 Task: Create a section Burnout Burner and in the section, add a milestone Machine Learning Implementation in the project AgileFlow
Action: Mouse moved to (67, 415)
Screenshot: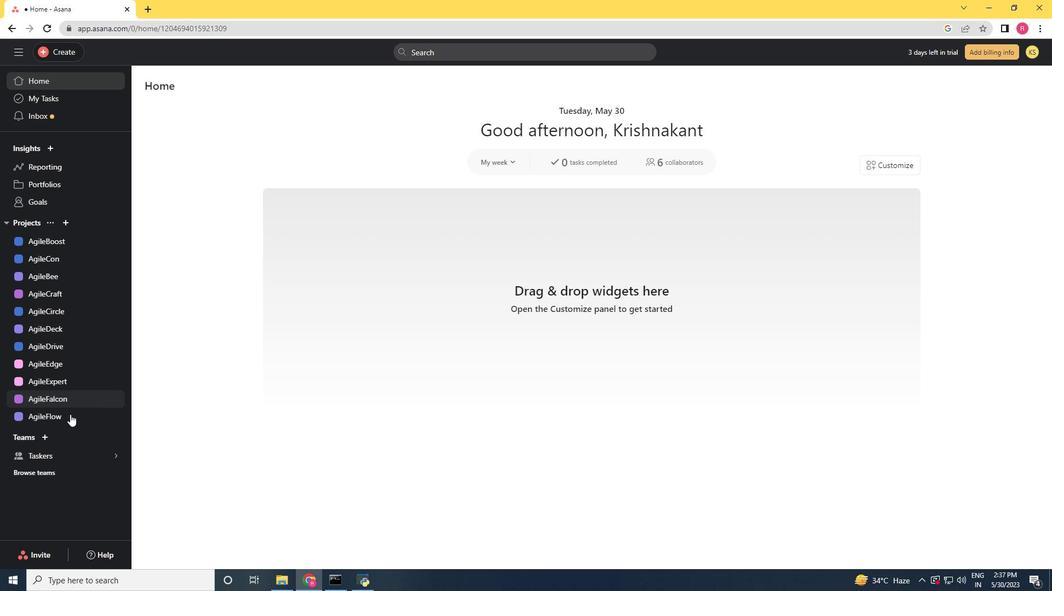 
Action: Mouse pressed left at (67, 415)
Screenshot: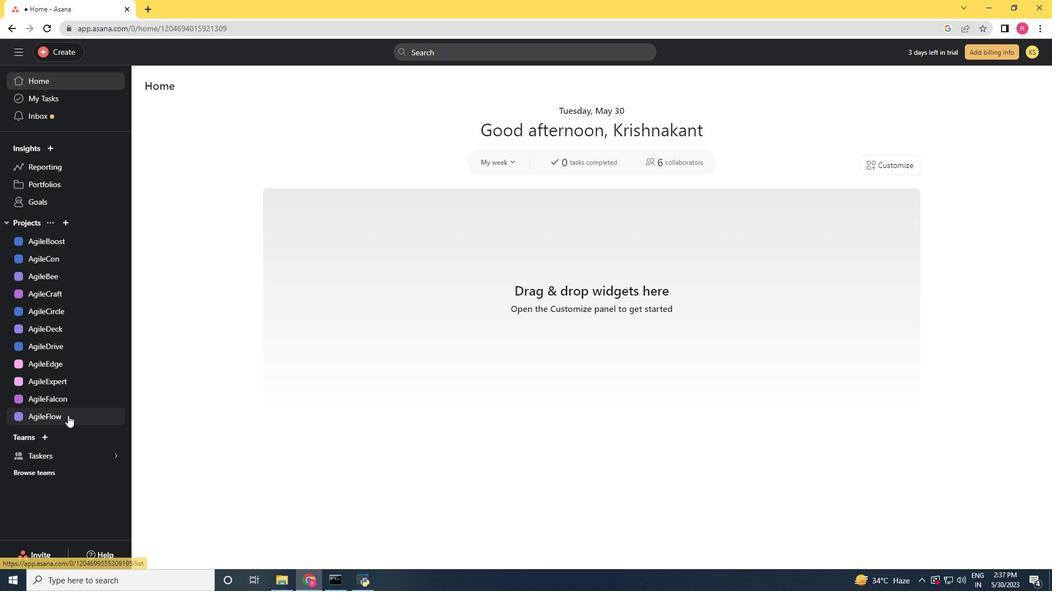 
Action: Mouse moved to (328, 483)
Screenshot: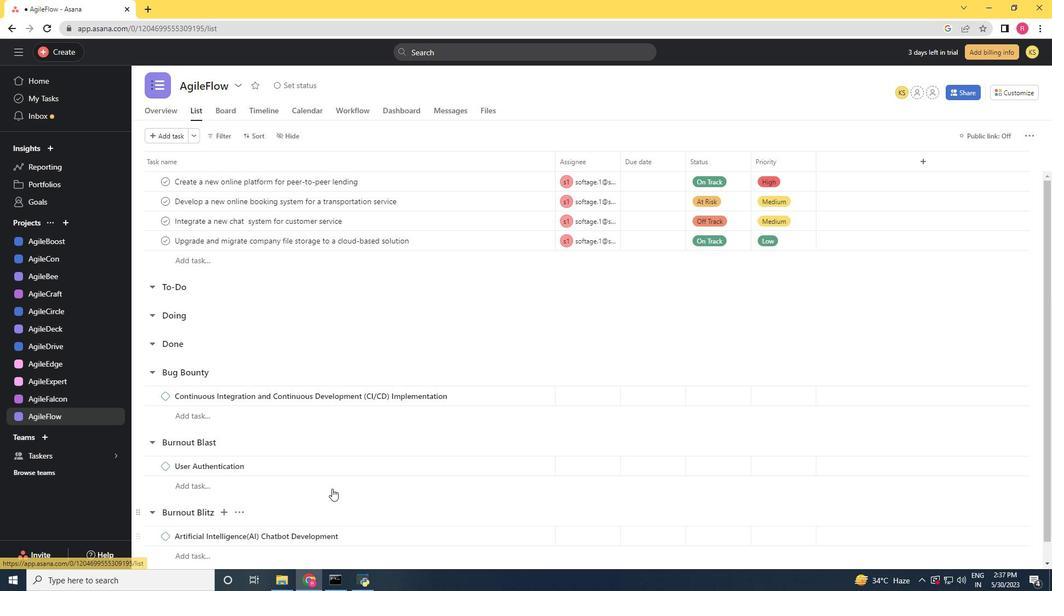 
Action: Mouse scrolled (328, 483) with delta (0, 0)
Screenshot: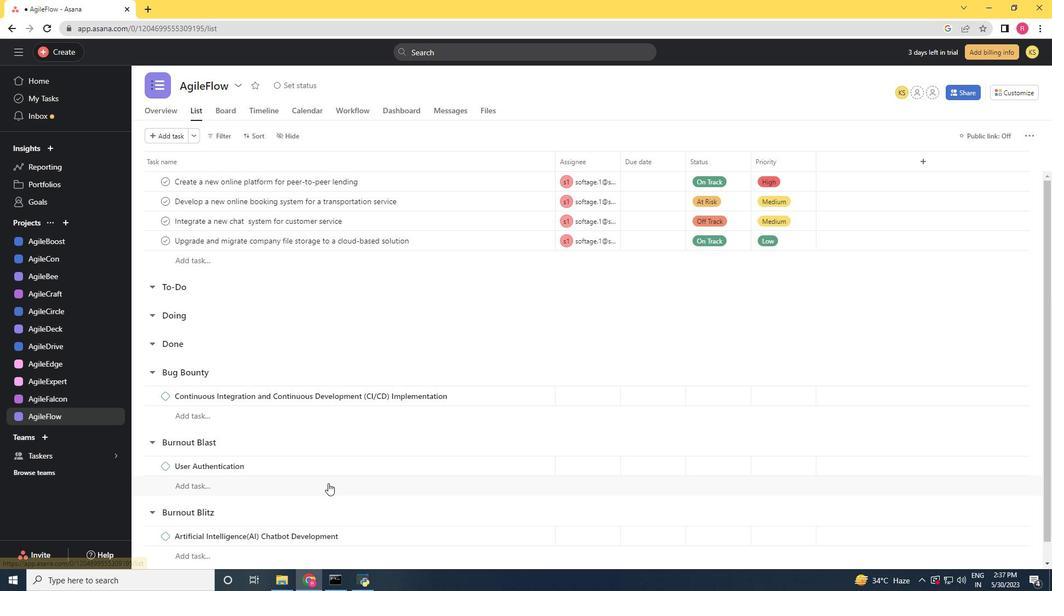 
Action: Mouse scrolled (328, 483) with delta (0, 0)
Screenshot: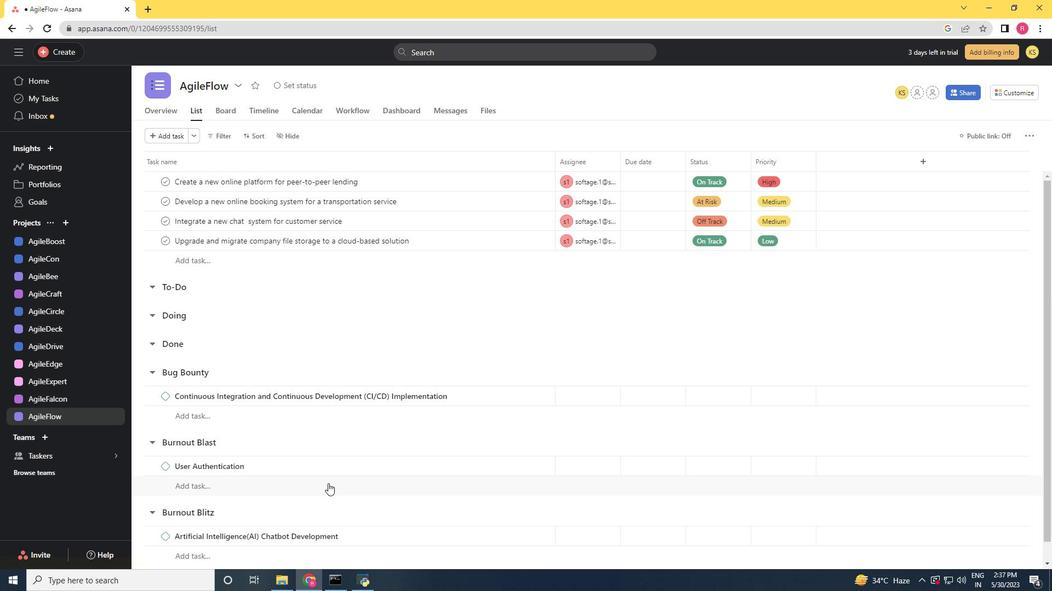 
Action: Mouse scrolled (328, 483) with delta (0, 0)
Screenshot: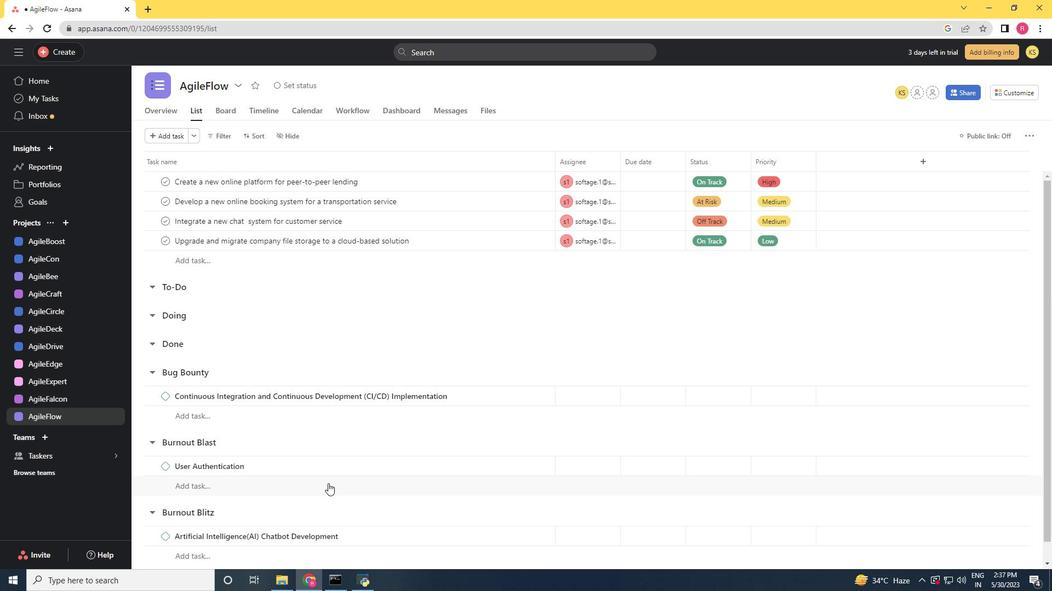 
Action: Mouse scrolled (328, 483) with delta (0, 0)
Screenshot: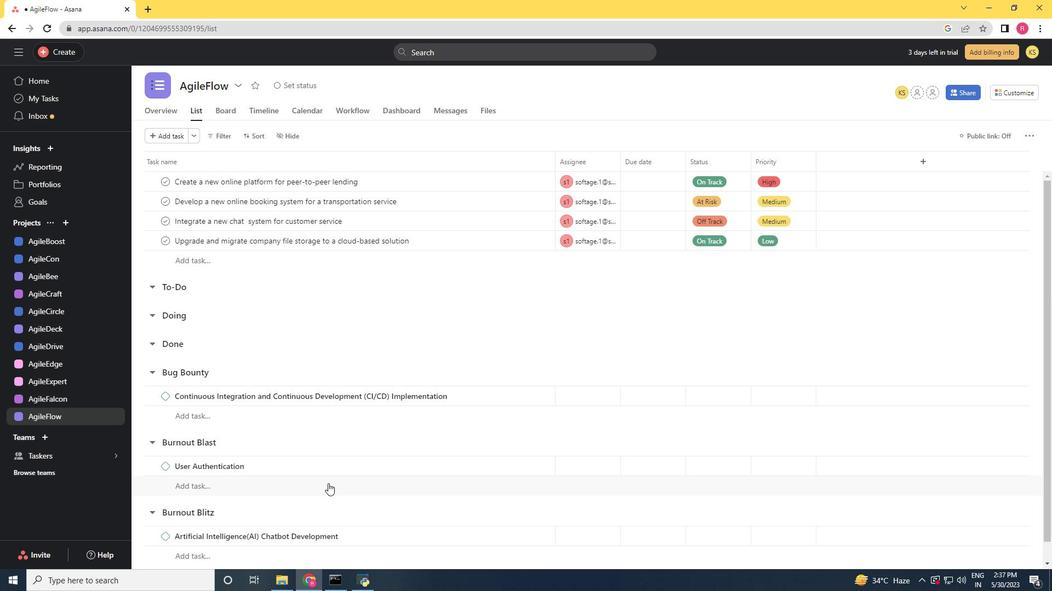 
Action: Mouse moved to (174, 557)
Screenshot: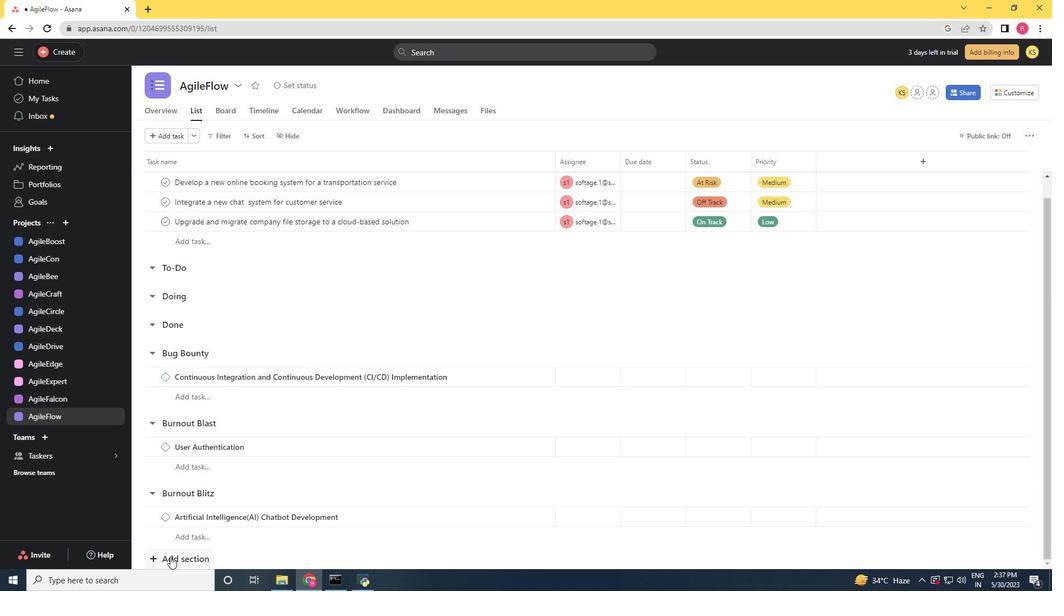 
Action: Mouse pressed left at (174, 557)
Screenshot: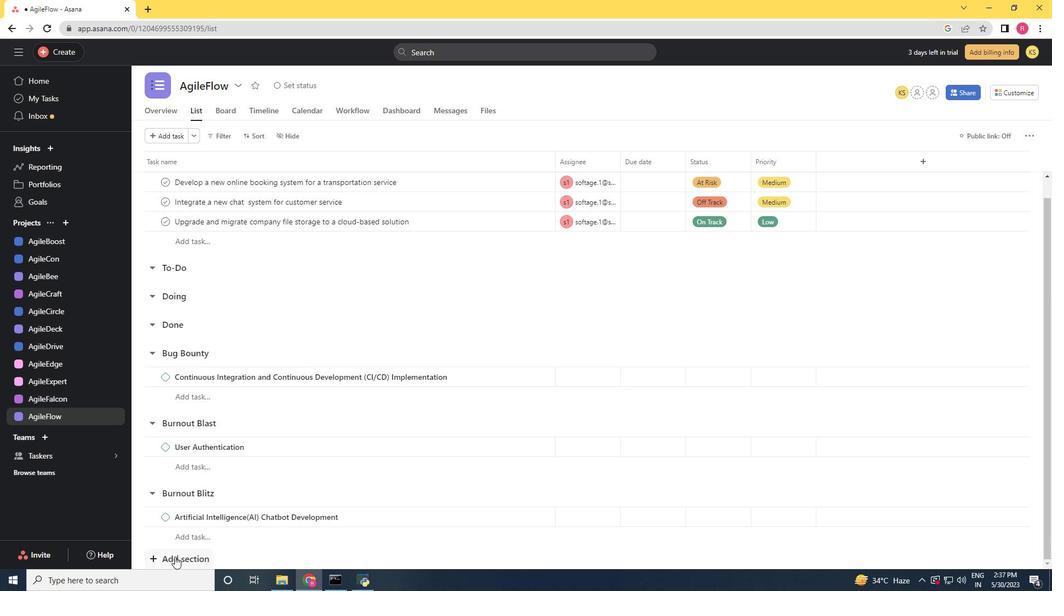 
Action: Mouse scrolled (174, 556) with delta (0, 0)
Screenshot: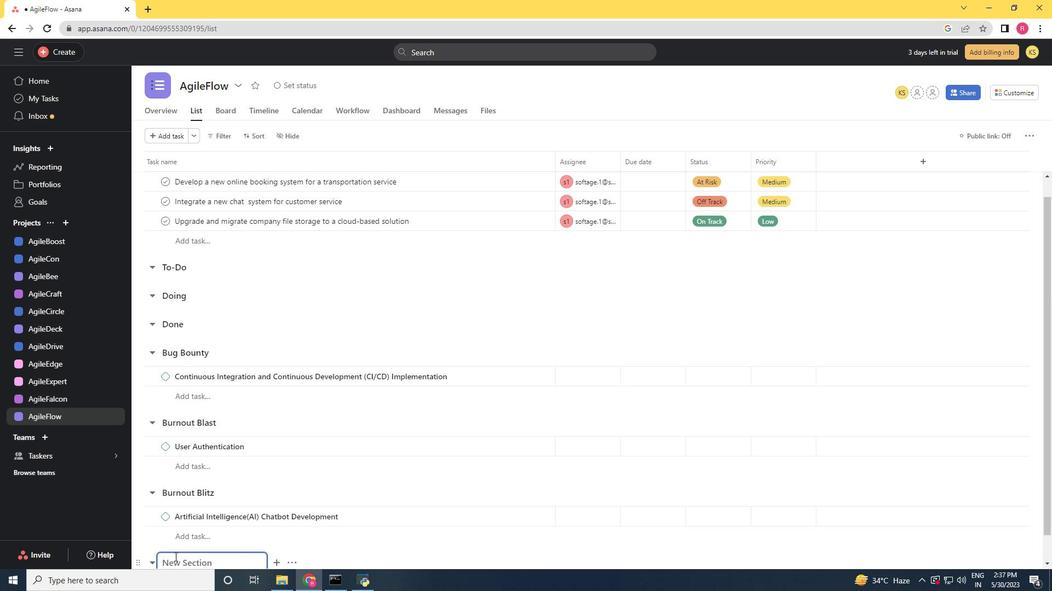 
Action: Mouse scrolled (174, 556) with delta (0, 0)
Screenshot: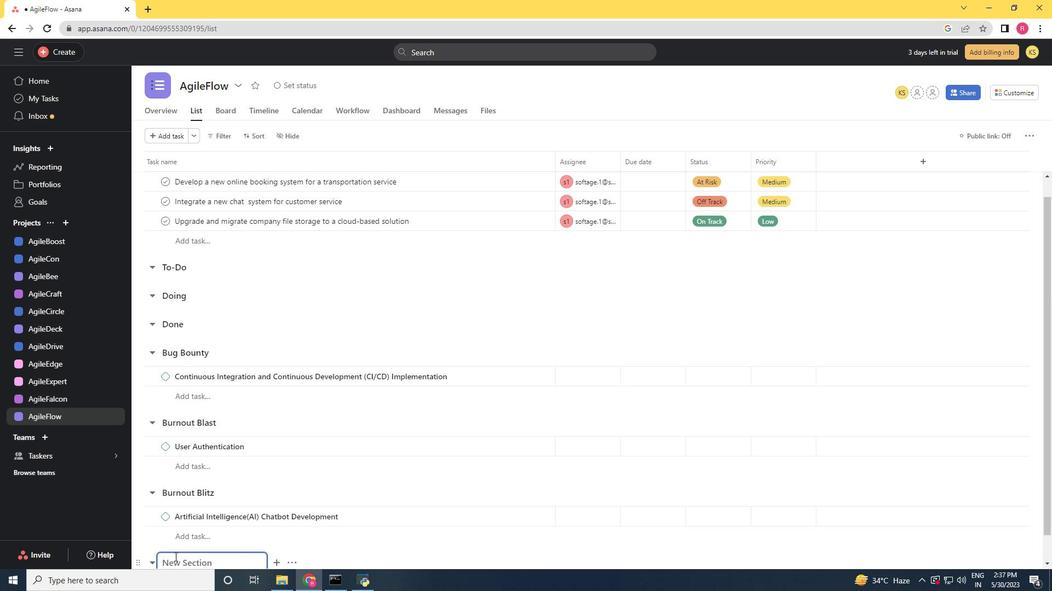 
Action: Mouse scrolled (174, 556) with delta (0, 0)
Screenshot: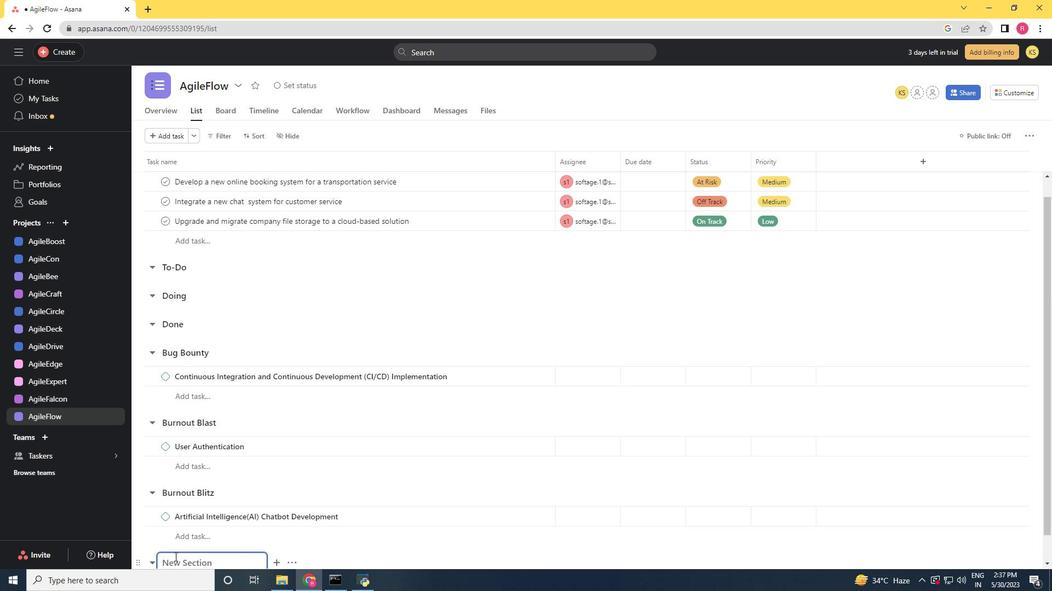 
Action: Key pressed <Key.shift>Burnout<Key.space><Key.shift>Burnw<Key.backspace>er<Key.enter><Key.shift>Machine<Key.space><Key.shift>Leanguage<Key.space><Key.backspace><Key.backspace><Key.backspace><Key.backspace><Key.backspace><Key.backspace><Key.backspace>rning<Key.space><Key.shift>Implementation
Screenshot: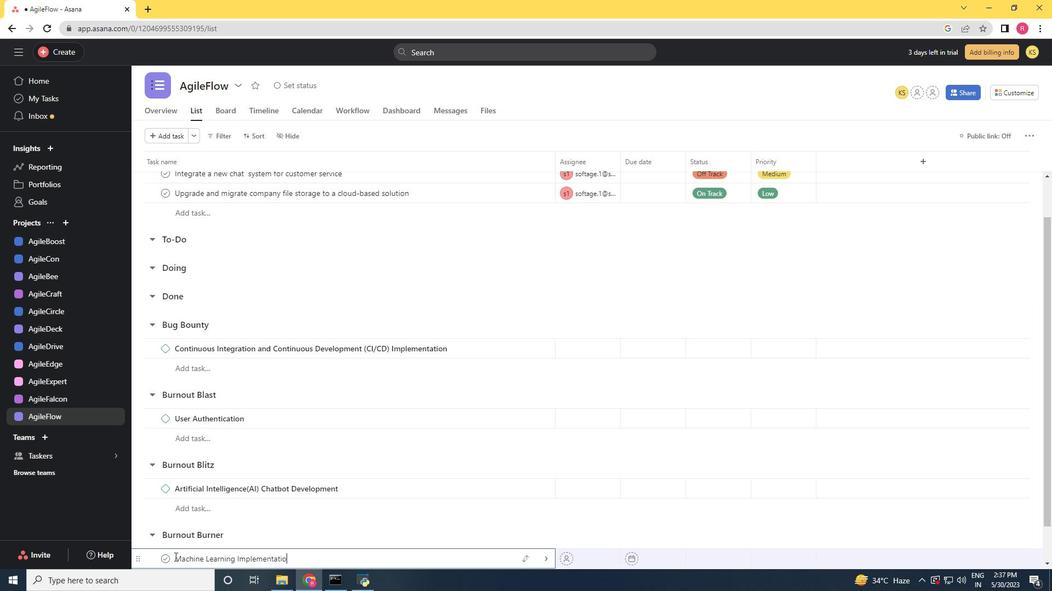 
Action: Mouse moved to (300, 484)
Screenshot: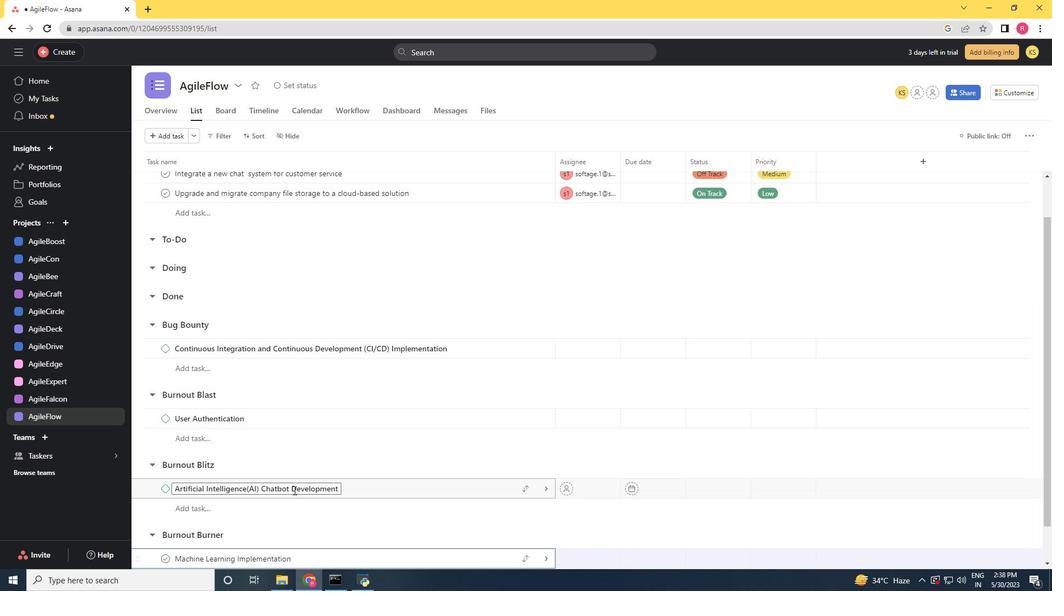 
Action: Mouse scrolled (300, 483) with delta (0, 0)
Screenshot: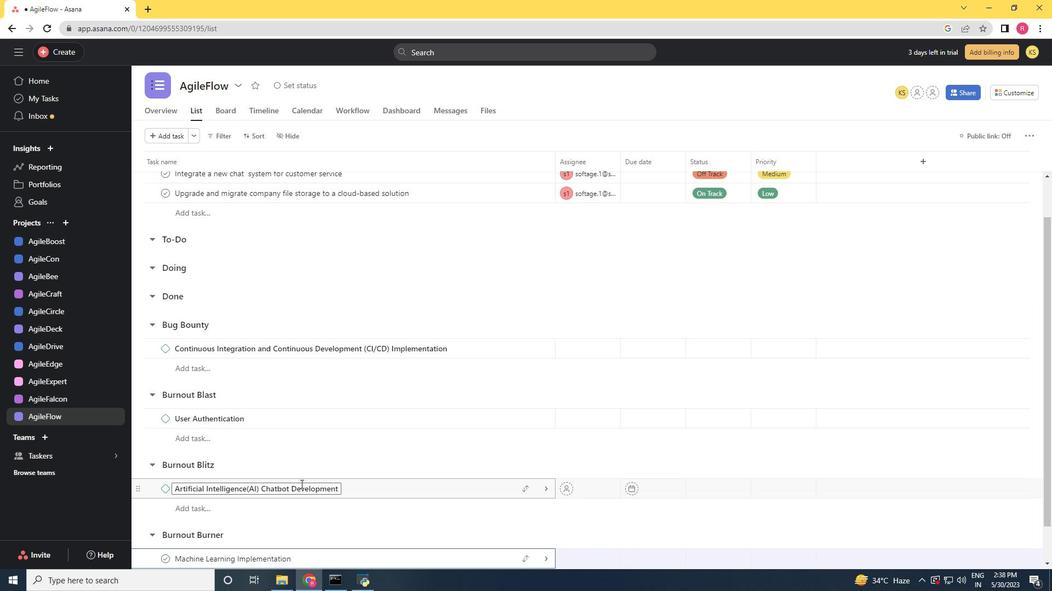 
Action: Mouse scrolled (300, 483) with delta (0, 0)
Screenshot: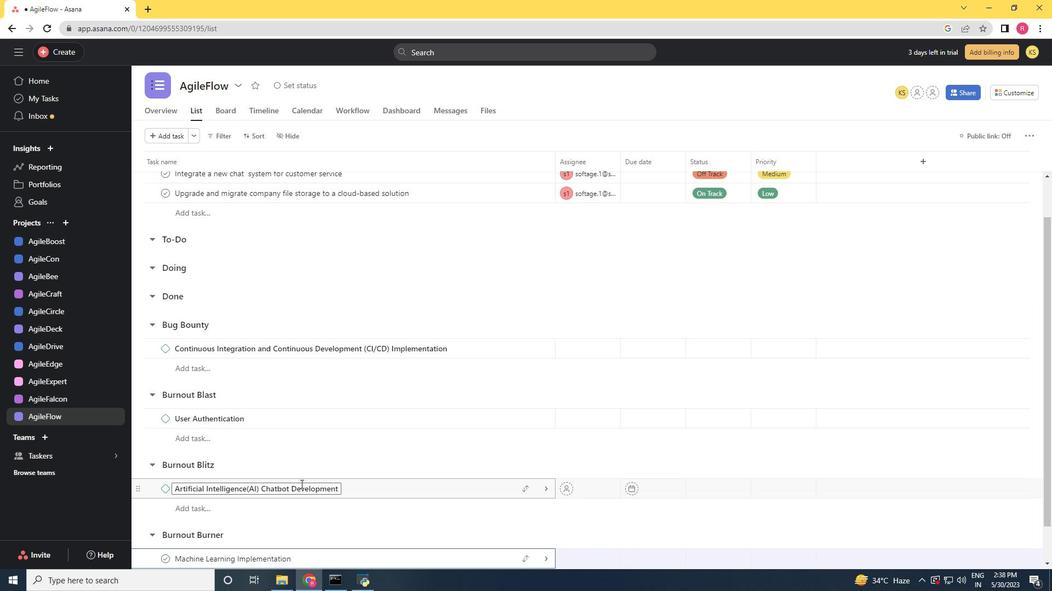 
Action: Mouse scrolled (300, 483) with delta (0, 0)
Screenshot: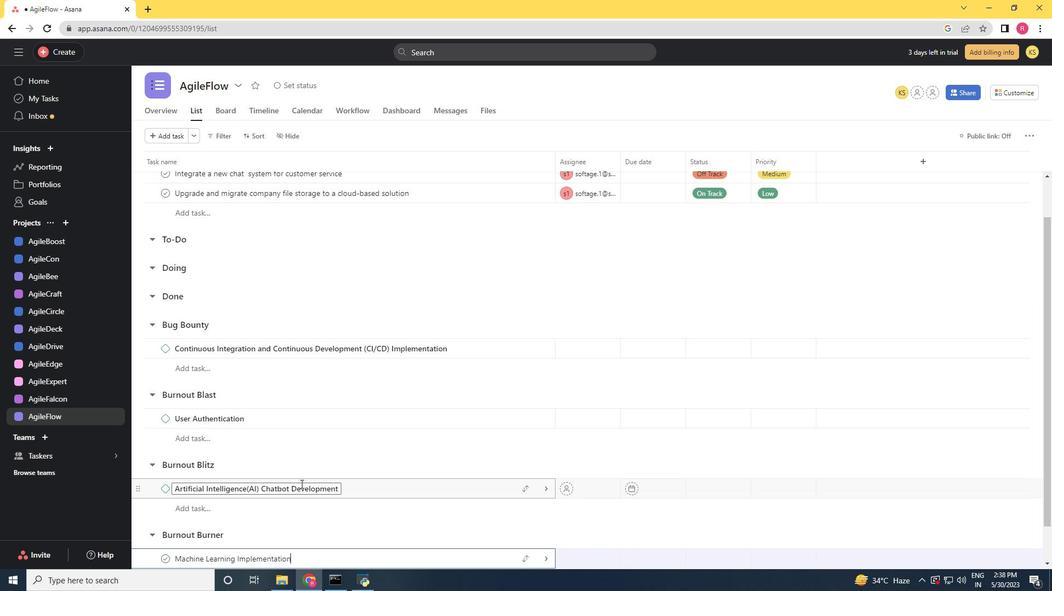 
Action: Mouse moved to (346, 519)
Screenshot: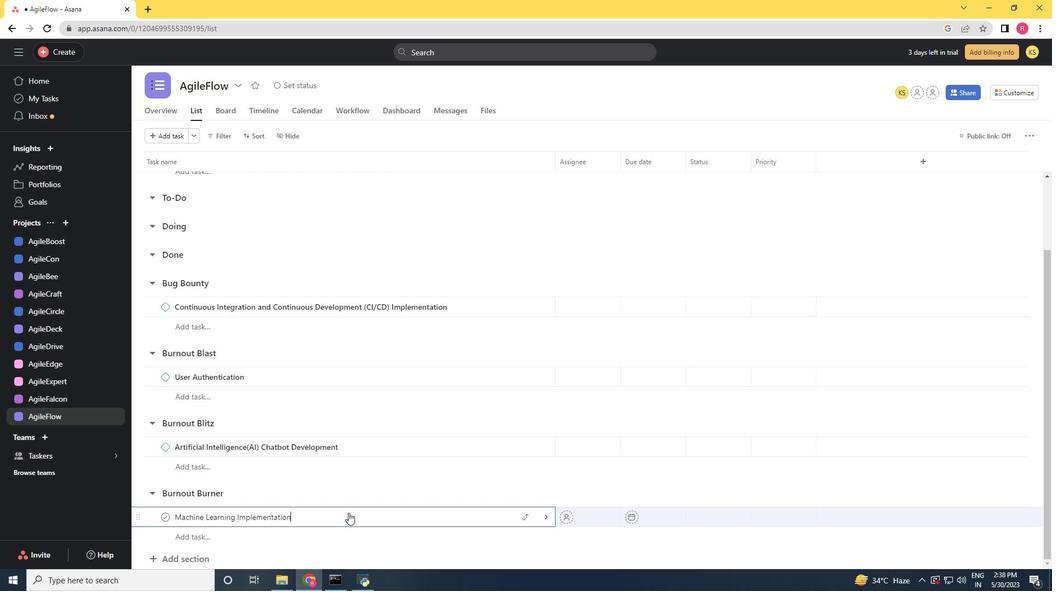 
Action: Mouse pressed right at (346, 519)
Screenshot: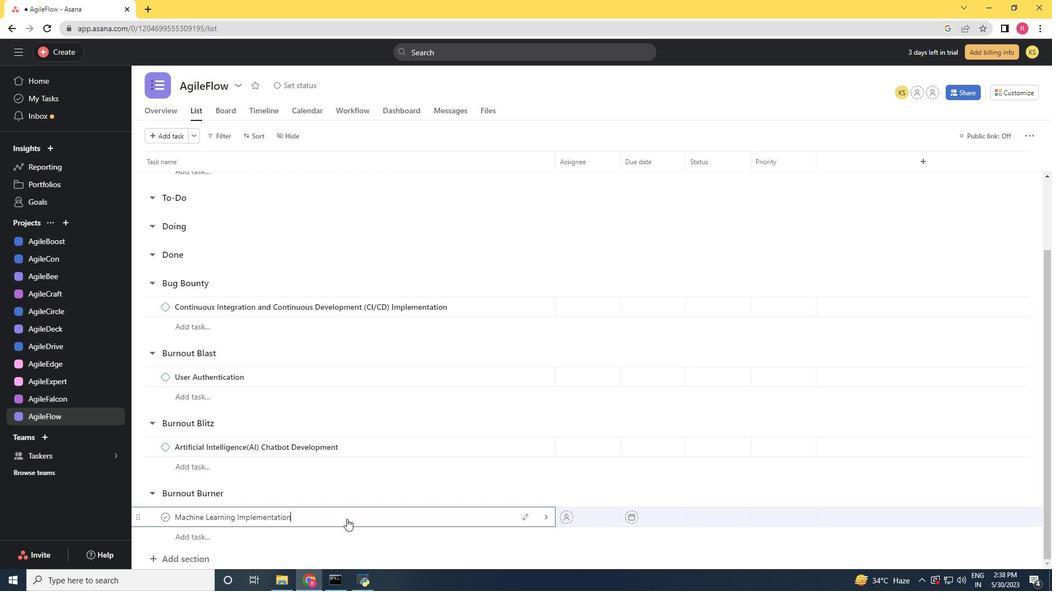 
Action: Mouse moved to (392, 464)
Screenshot: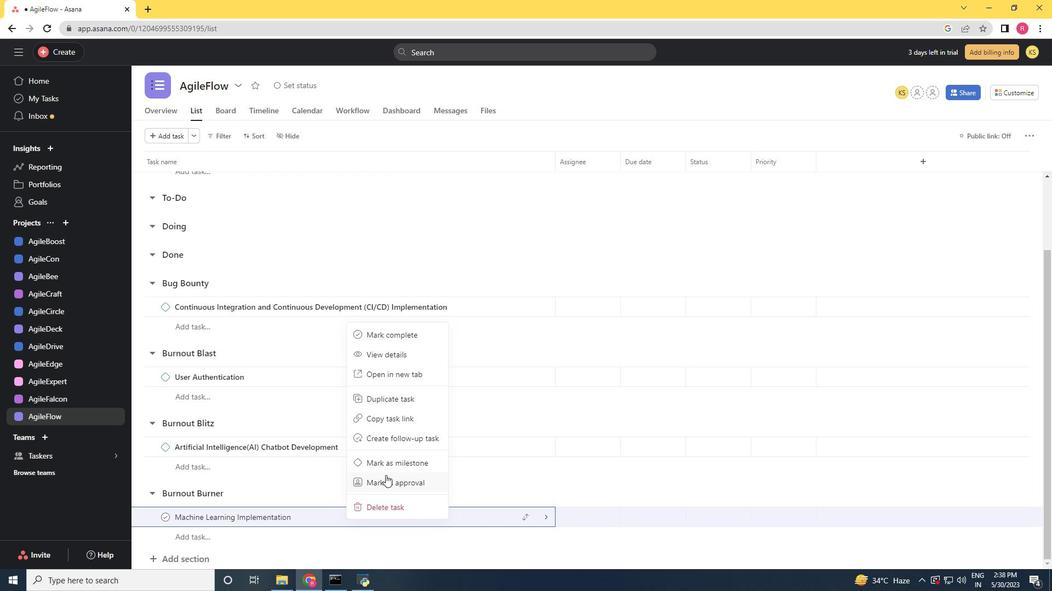 
Action: Mouse pressed left at (392, 464)
Screenshot: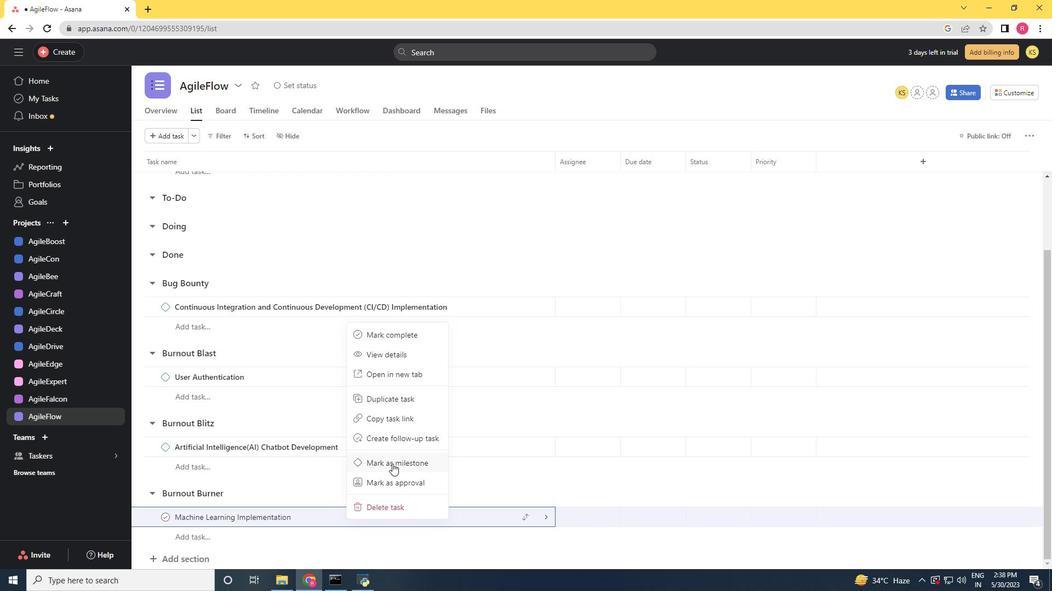 
